 Task: Filter jobs by Chennai location.
Action: Mouse moved to (263, 115)
Screenshot: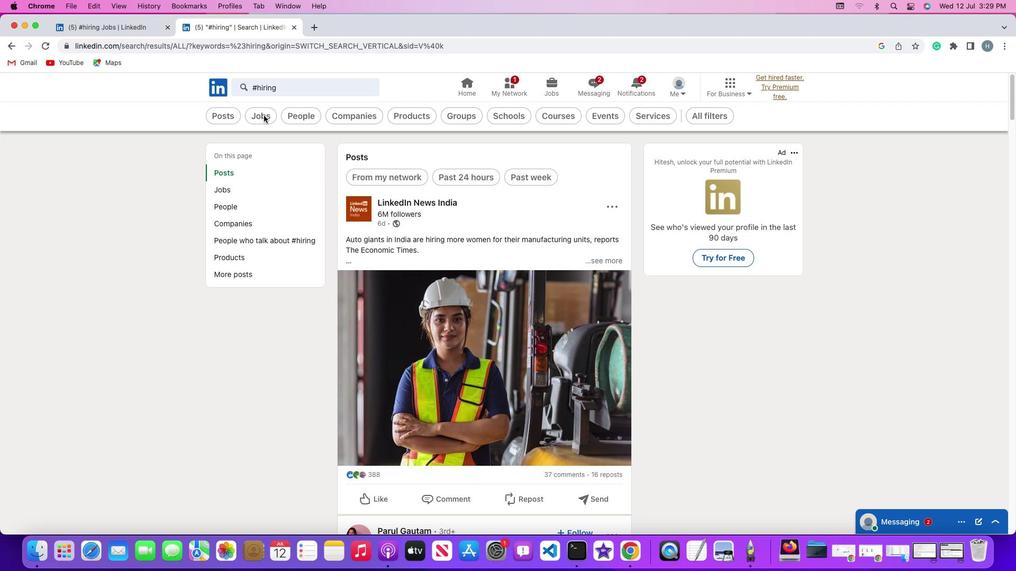 
Action: Mouse pressed left at (263, 115)
Screenshot: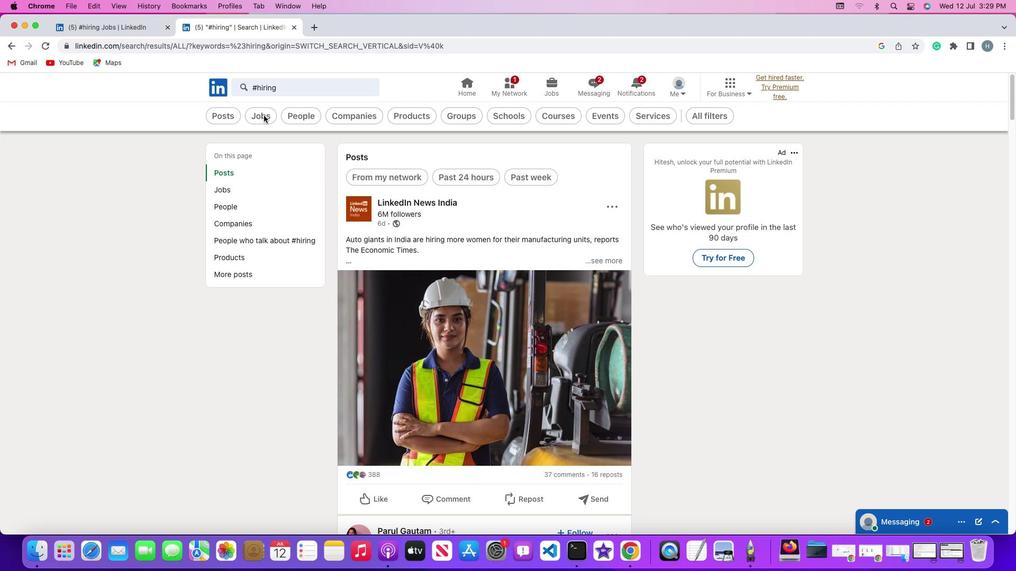 
Action: Mouse moved to (264, 115)
Screenshot: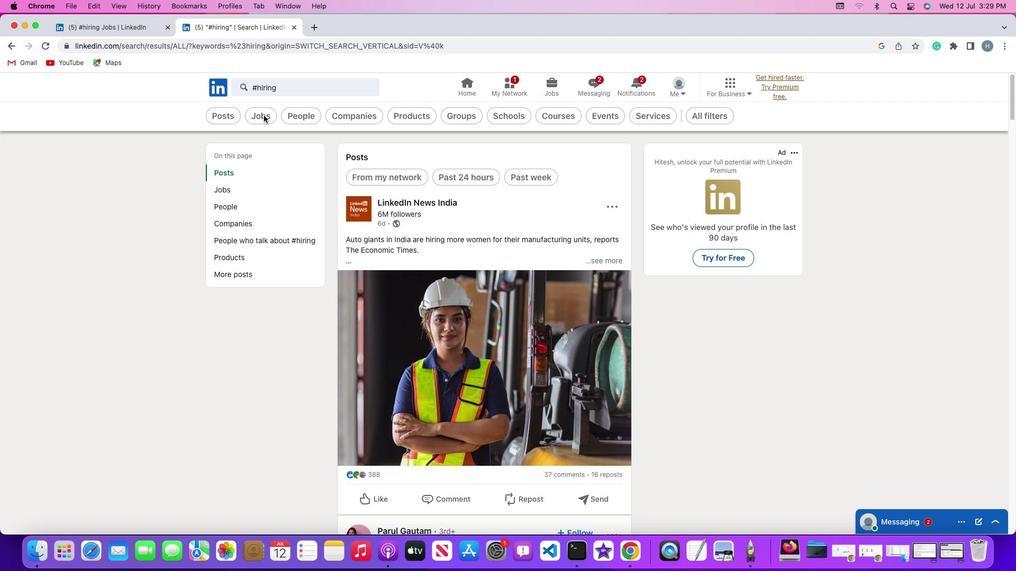 
Action: Mouse pressed left at (264, 115)
Screenshot: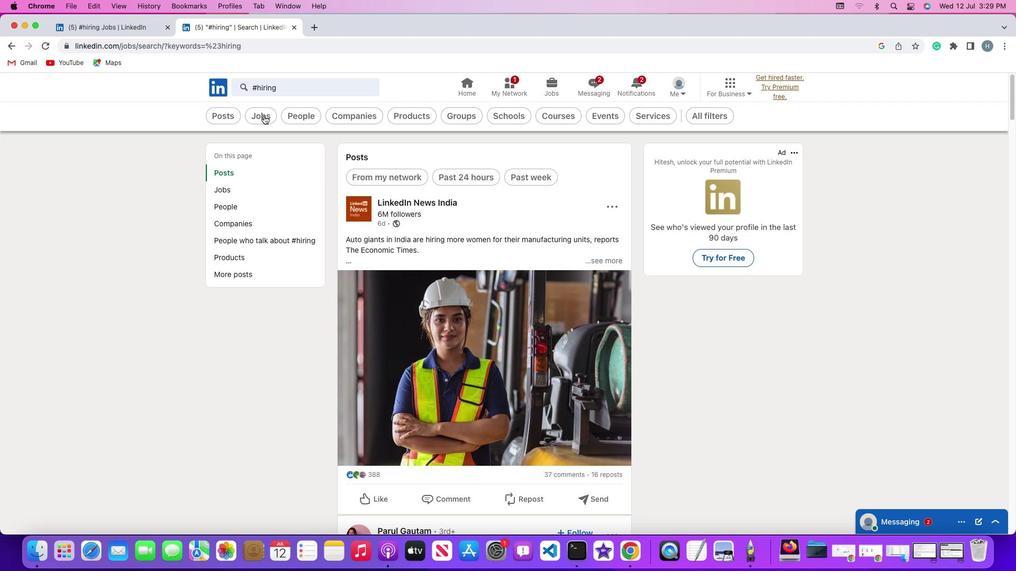 
Action: Mouse moved to (734, 116)
Screenshot: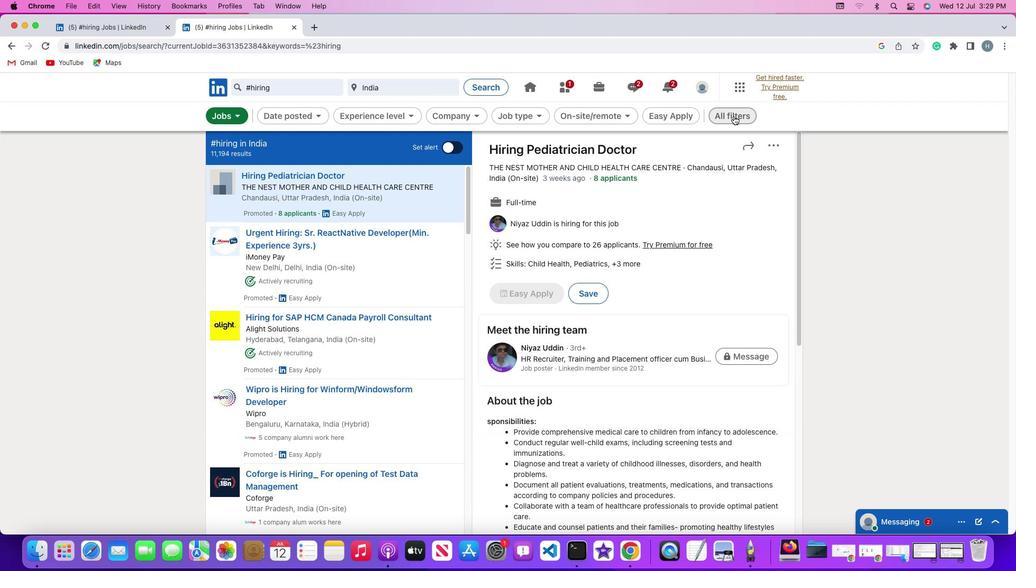 
Action: Mouse pressed left at (734, 116)
Screenshot: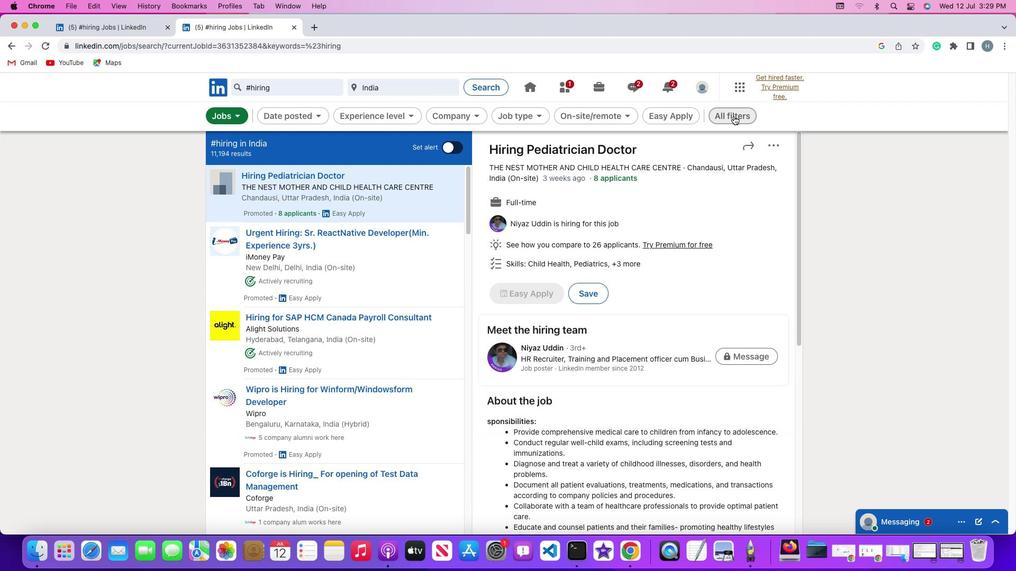 
Action: Mouse moved to (841, 374)
Screenshot: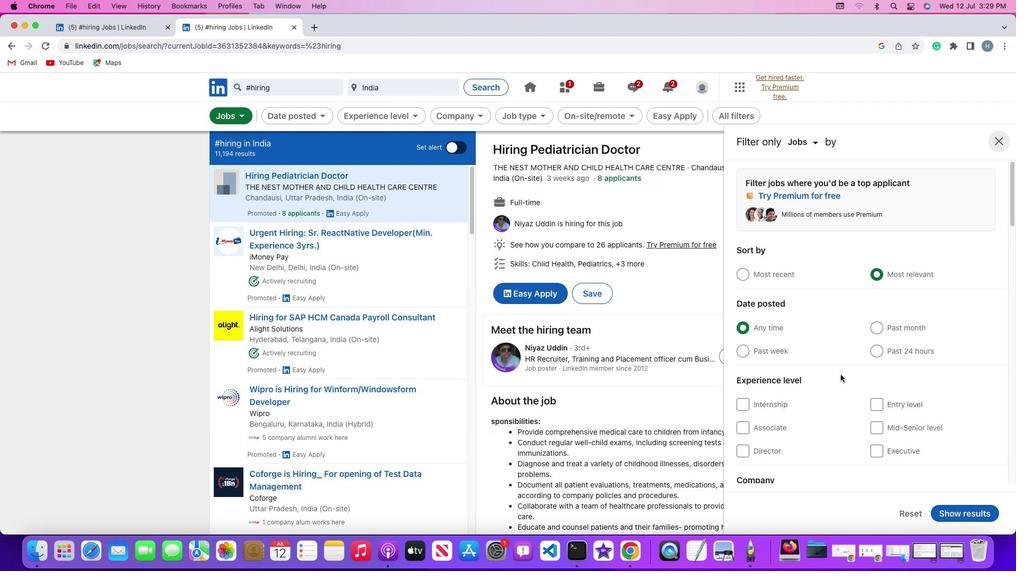 
Action: Mouse scrolled (841, 374) with delta (0, 0)
Screenshot: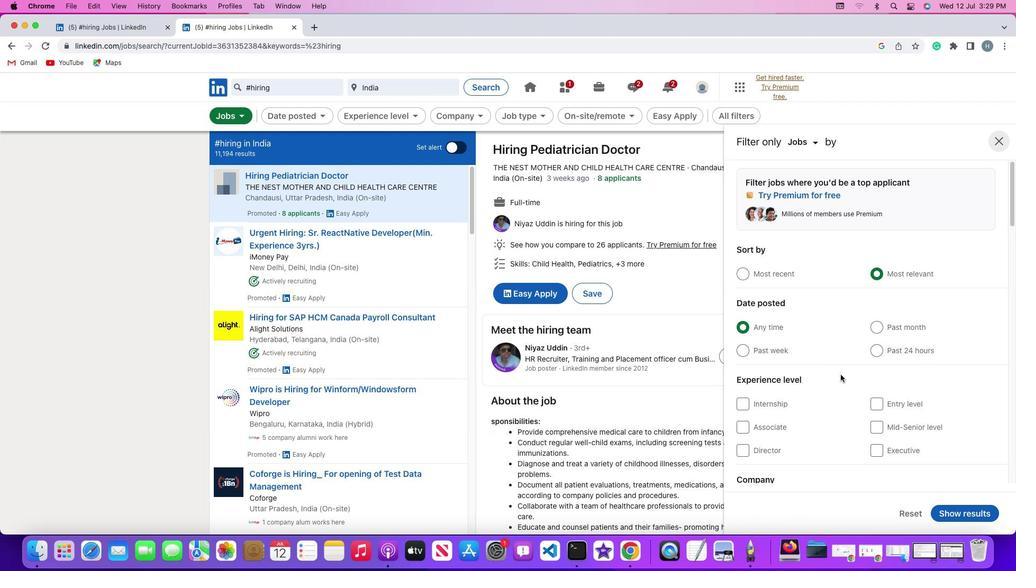 
Action: Mouse scrolled (841, 374) with delta (0, 0)
Screenshot: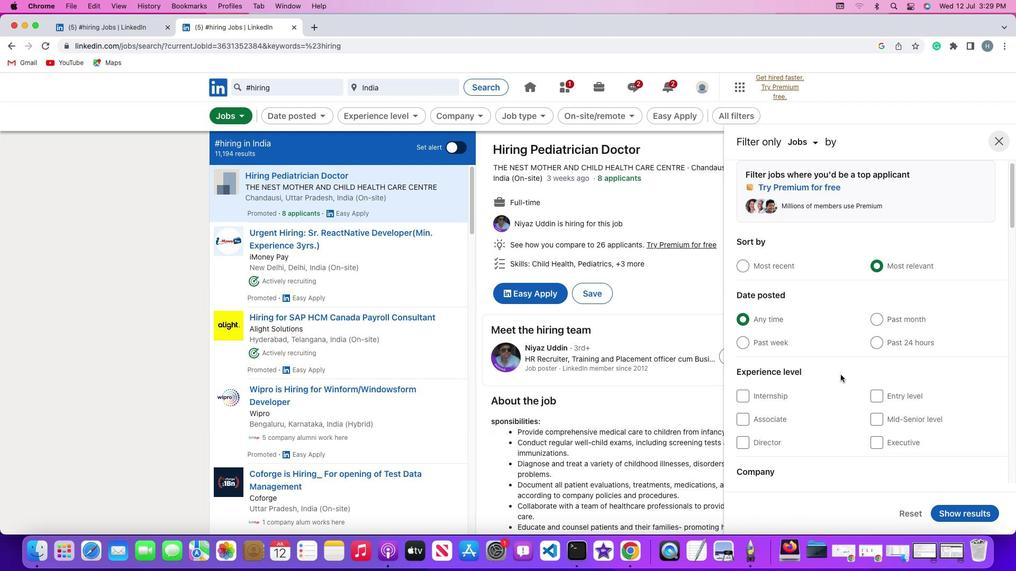 
Action: Mouse scrolled (841, 374) with delta (0, -1)
Screenshot: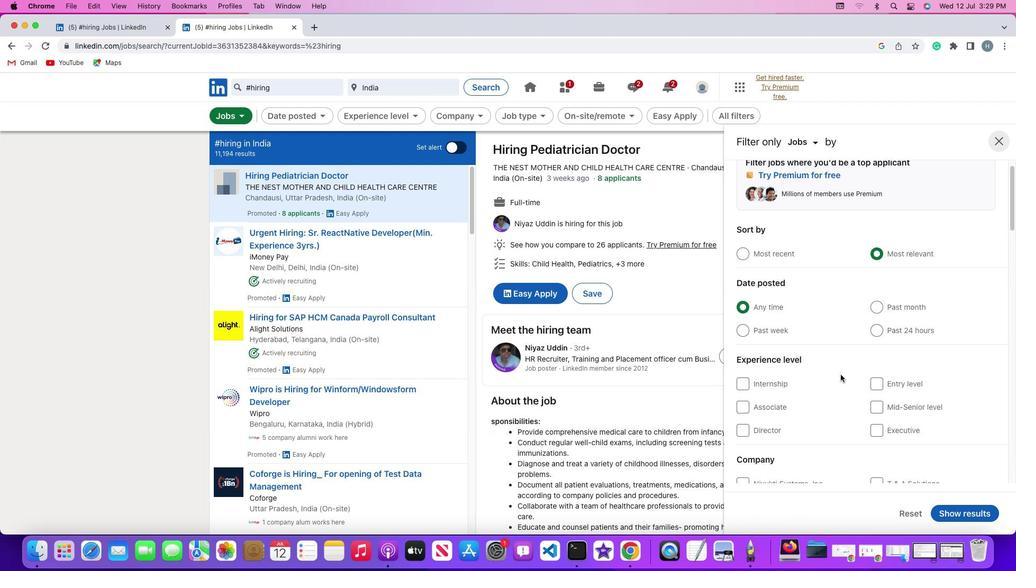 
Action: Mouse moved to (841, 374)
Screenshot: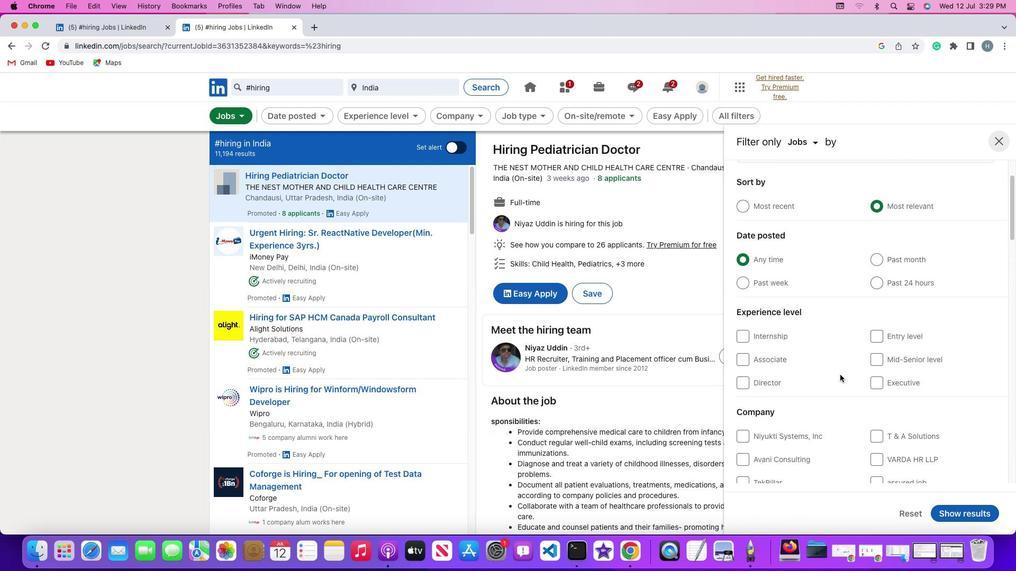 
Action: Mouse scrolled (841, 374) with delta (0, 0)
Screenshot: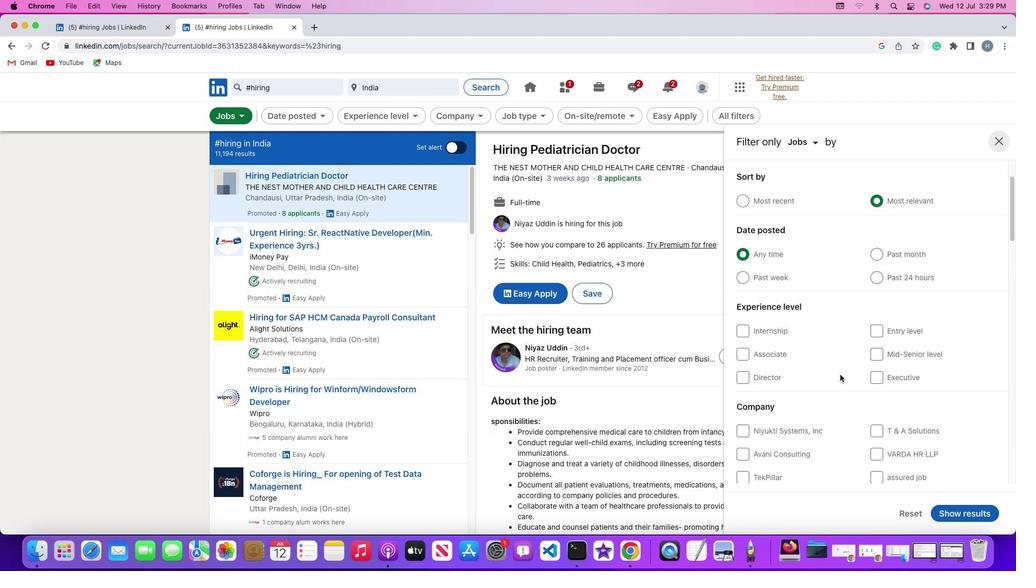 
Action: Mouse scrolled (841, 374) with delta (0, 0)
Screenshot: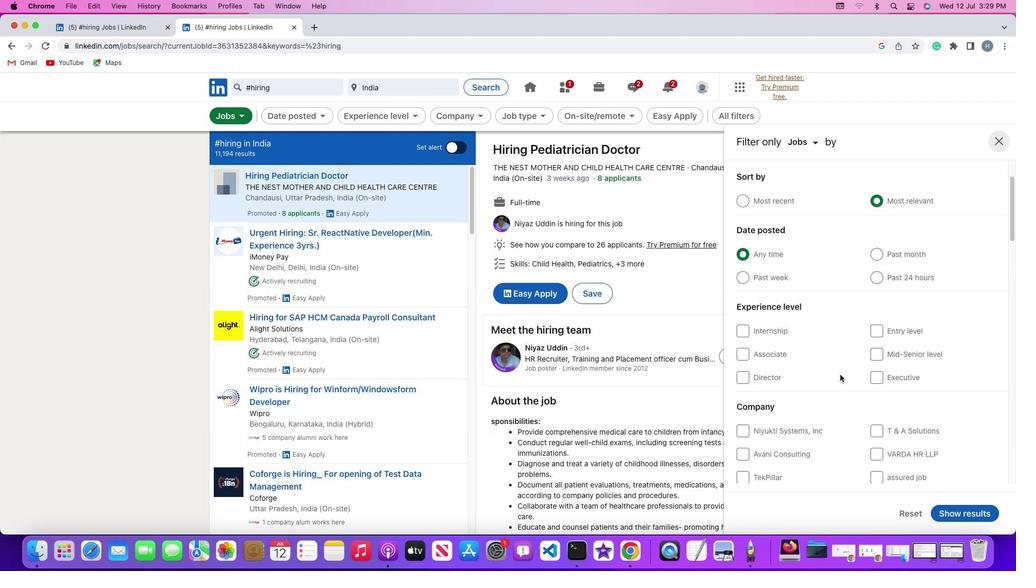 
Action: Mouse scrolled (841, 374) with delta (0, -1)
Screenshot: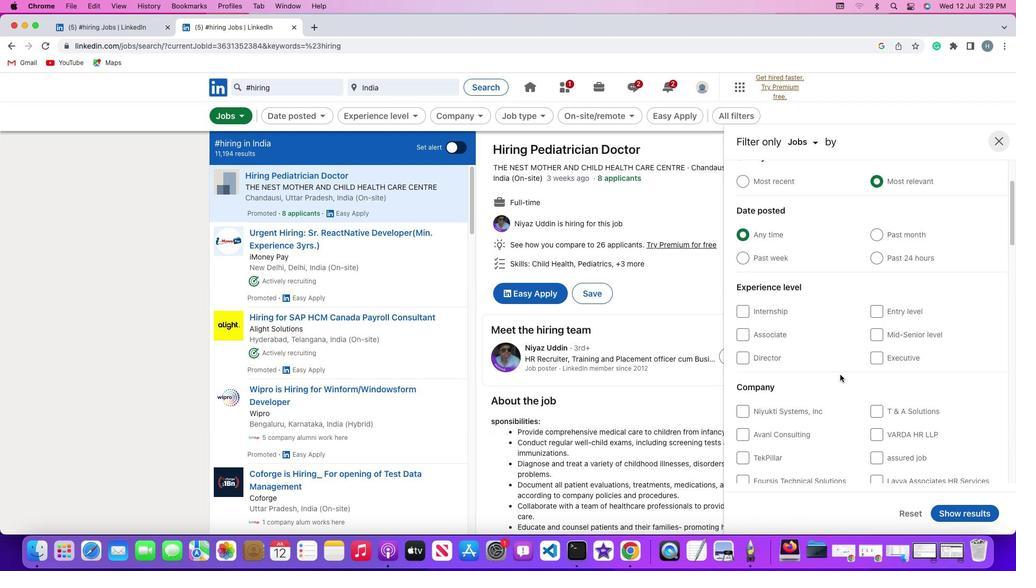 
Action: Mouse scrolled (841, 374) with delta (0, -2)
Screenshot: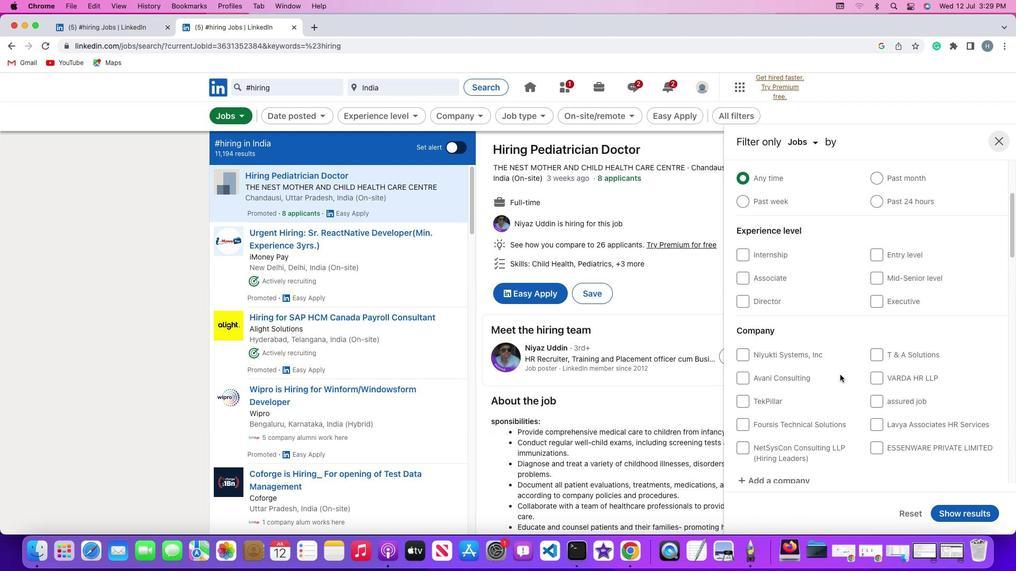 
Action: Mouse scrolled (841, 374) with delta (0, 0)
Screenshot: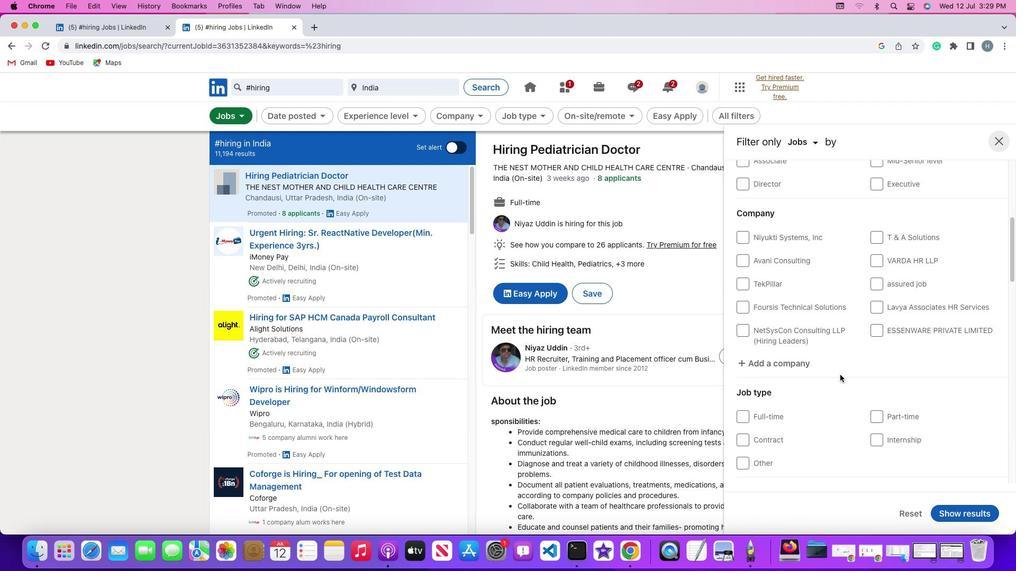 
Action: Mouse scrolled (841, 374) with delta (0, 0)
Screenshot: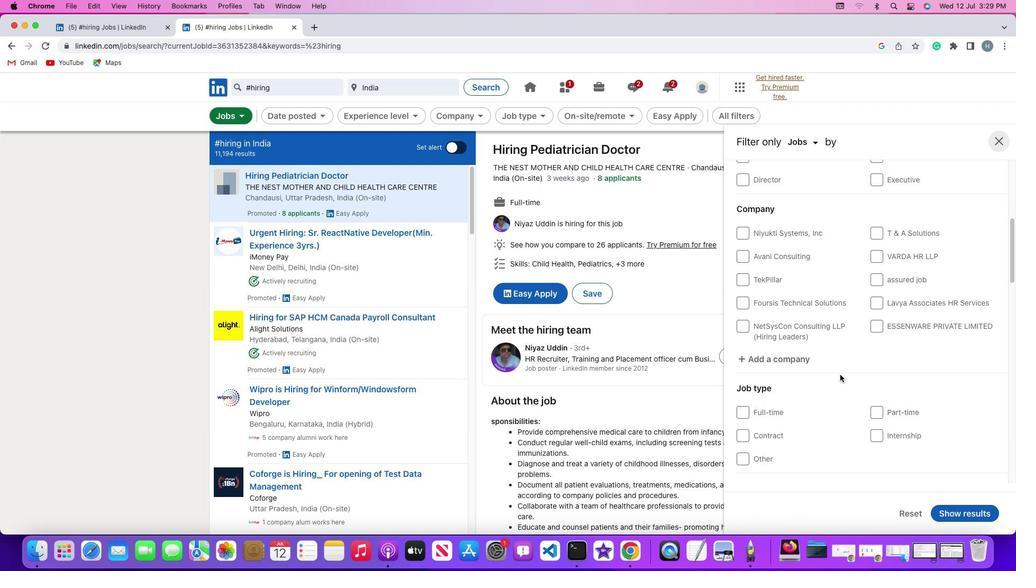 
Action: Mouse scrolled (841, 374) with delta (0, -1)
Screenshot: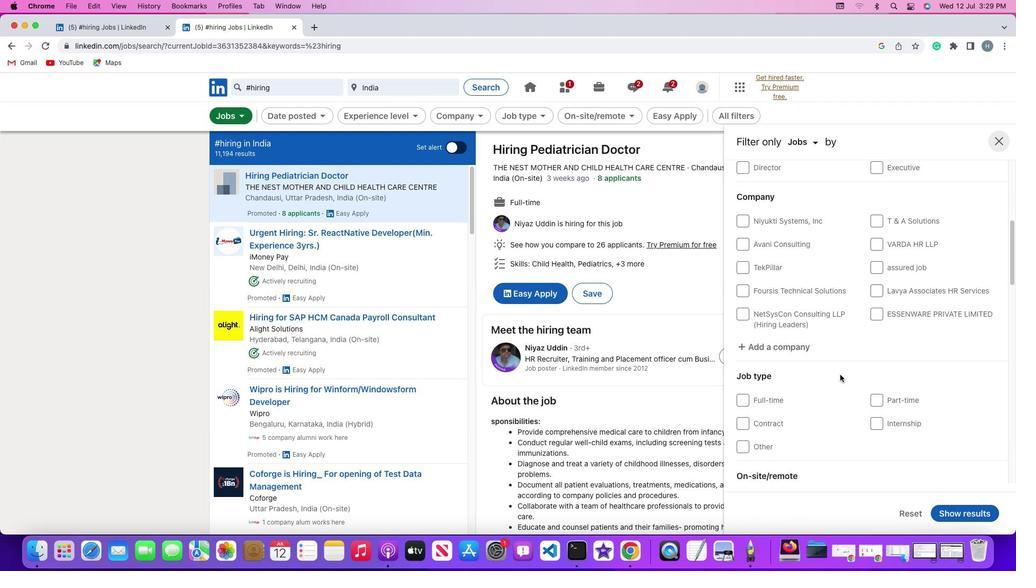 
Action: Mouse scrolled (841, 374) with delta (0, -2)
Screenshot: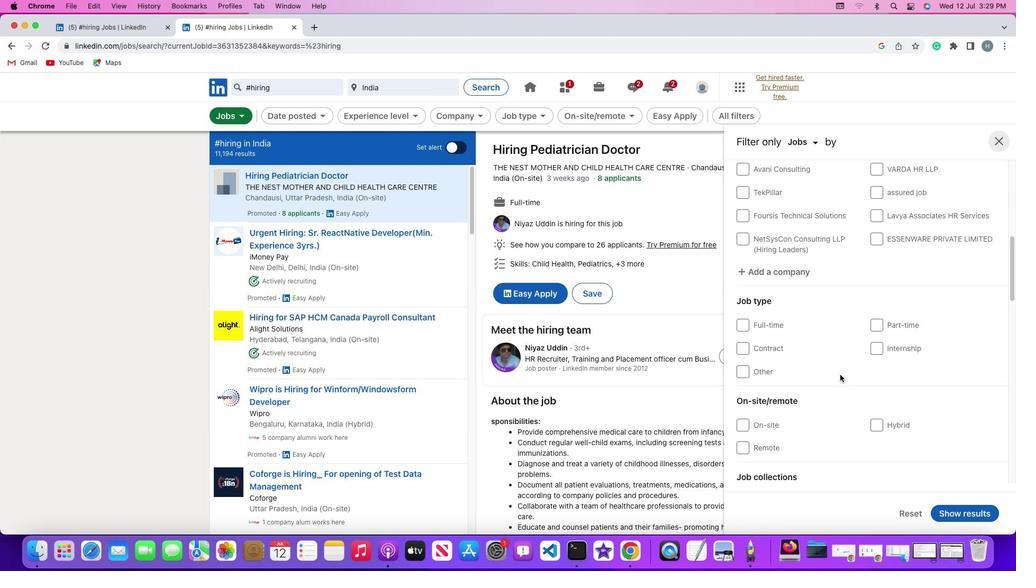 
Action: Mouse moved to (830, 379)
Screenshot: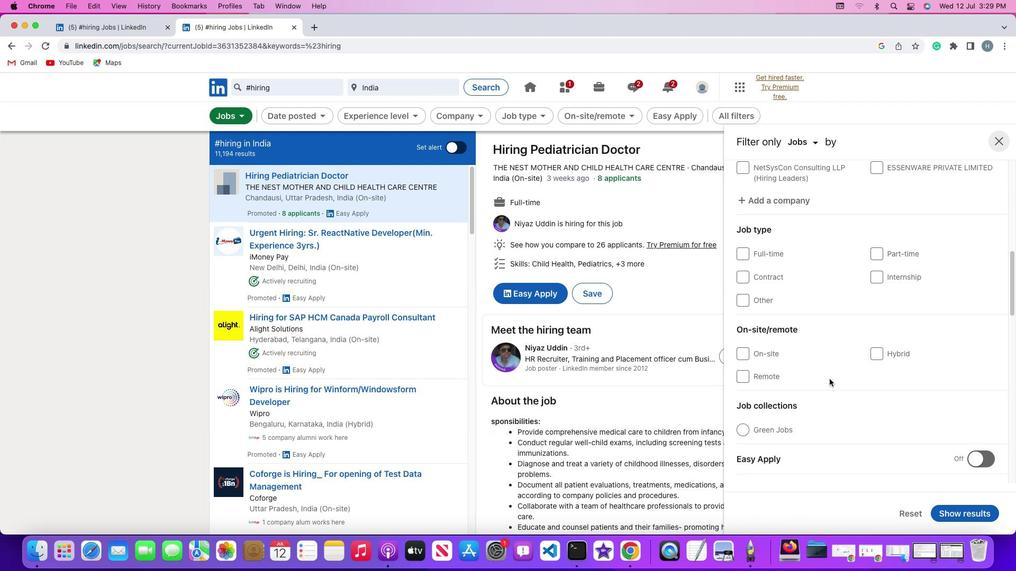 
Action: Mouse scrolled (830, 379) with delta (0, 0)
Screenshot: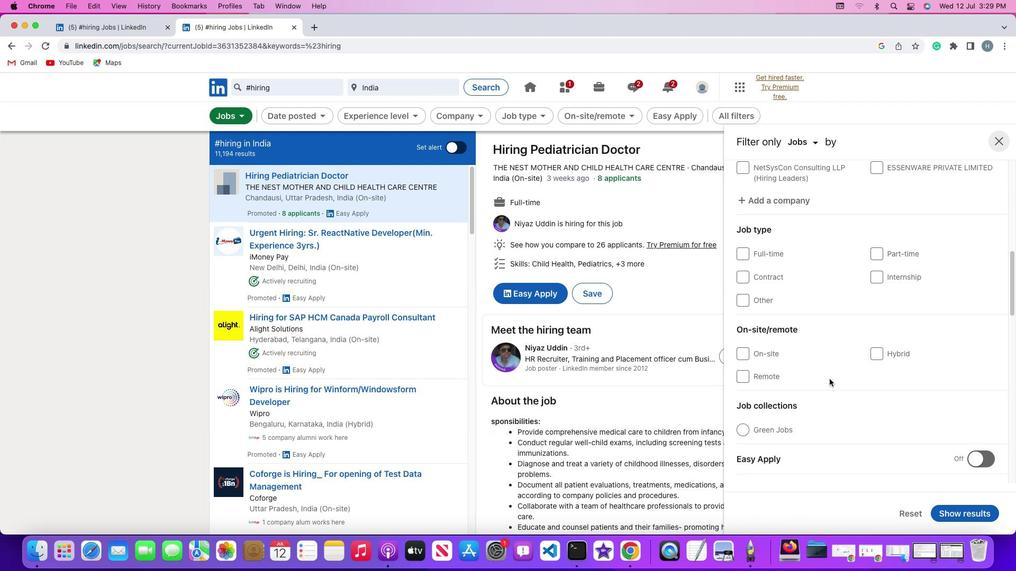 
Action: Mouse scrolled (830, 379) with delta (0, 0)
Screenshot: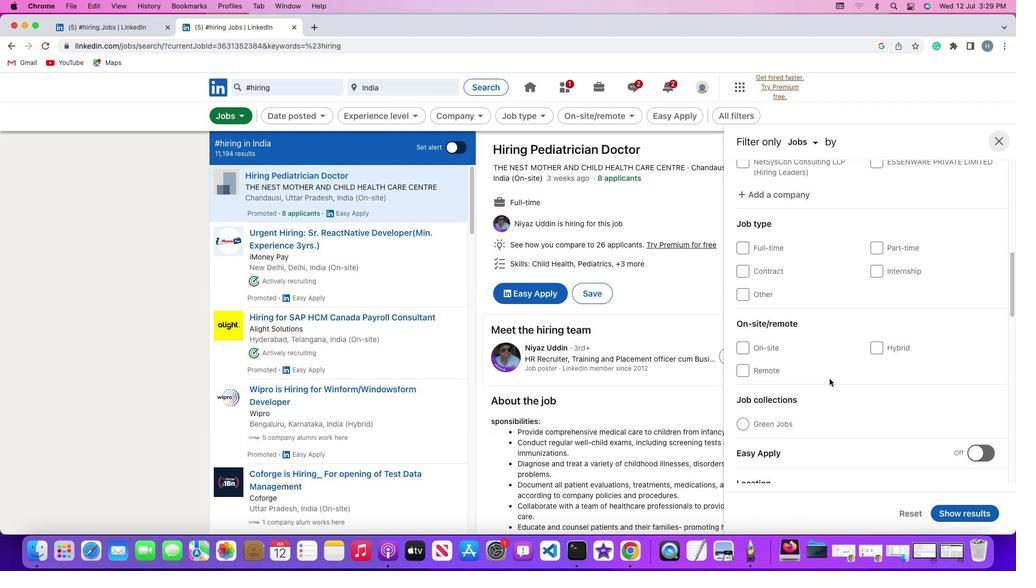 
Action: Mouse moved to (830, 379)
Screenshot: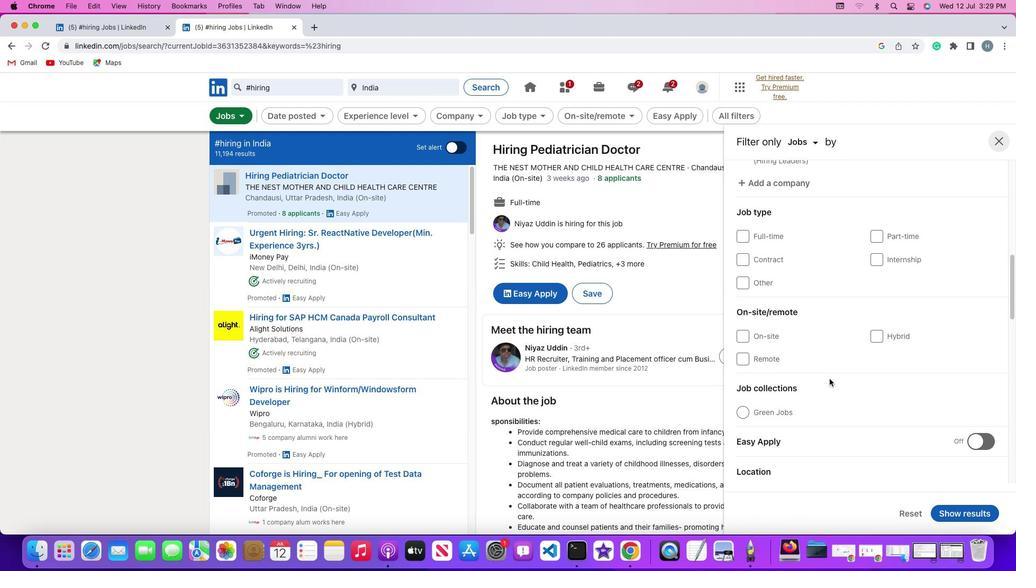 
Action: Mouse scrolled (830, 379) with delta (0, -1)
Screenshot: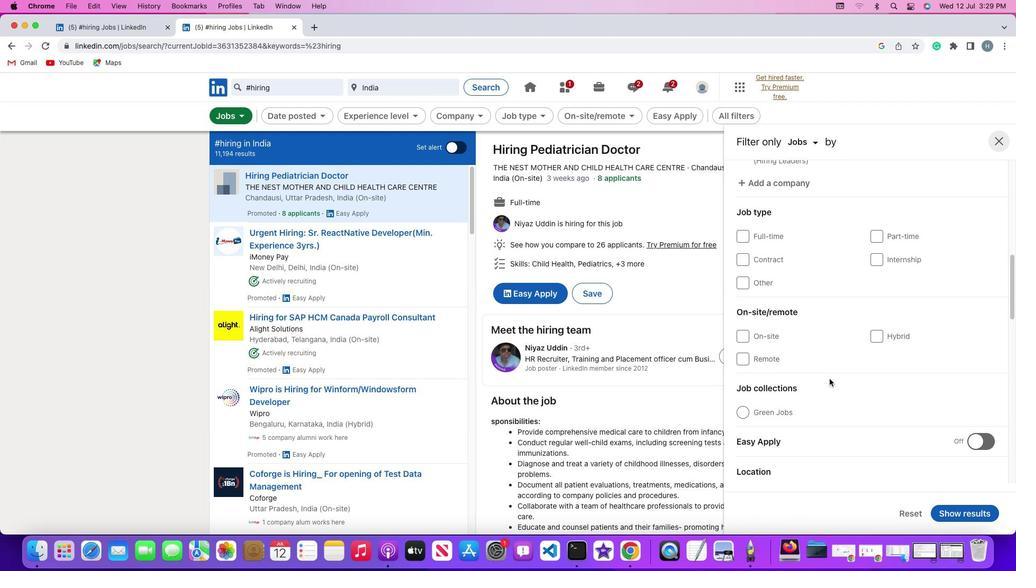 
Action: Mouse scrolled (830, 379) with delta (0, -1)
Screenshot: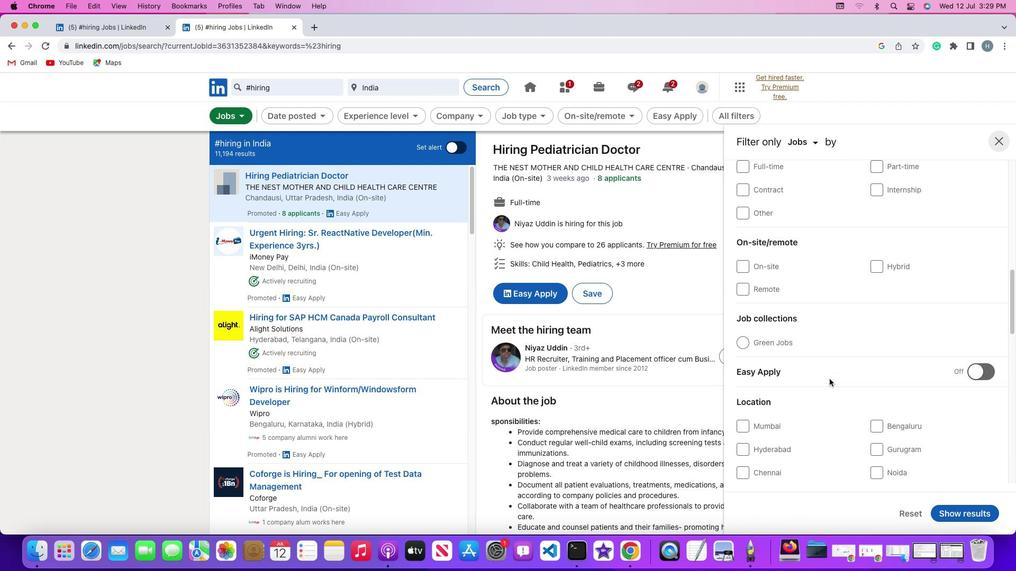 
Action: Mouse moved to (828, 379)
Screenshot: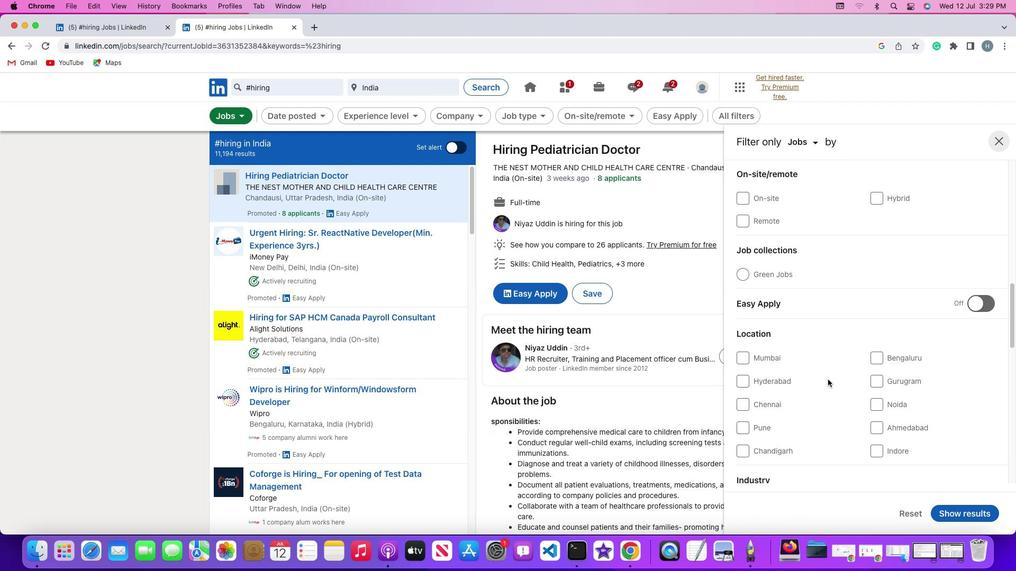 
Action: Mouse scrolled (828, 379) with delta (0, 0)
Screenshot: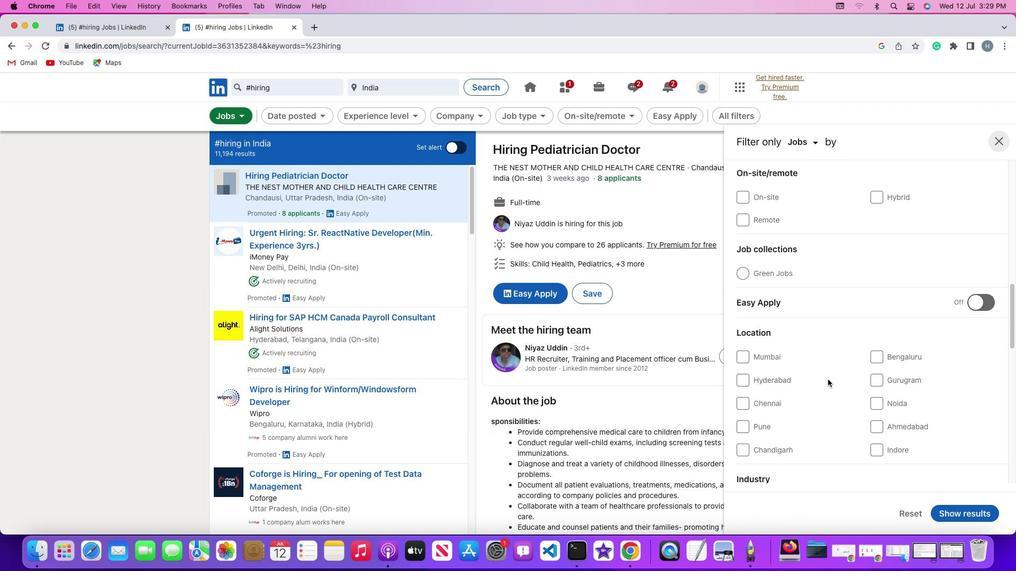 
Action: Mouse scrolled (828, 379) with delta (0, 0)
Screenshot: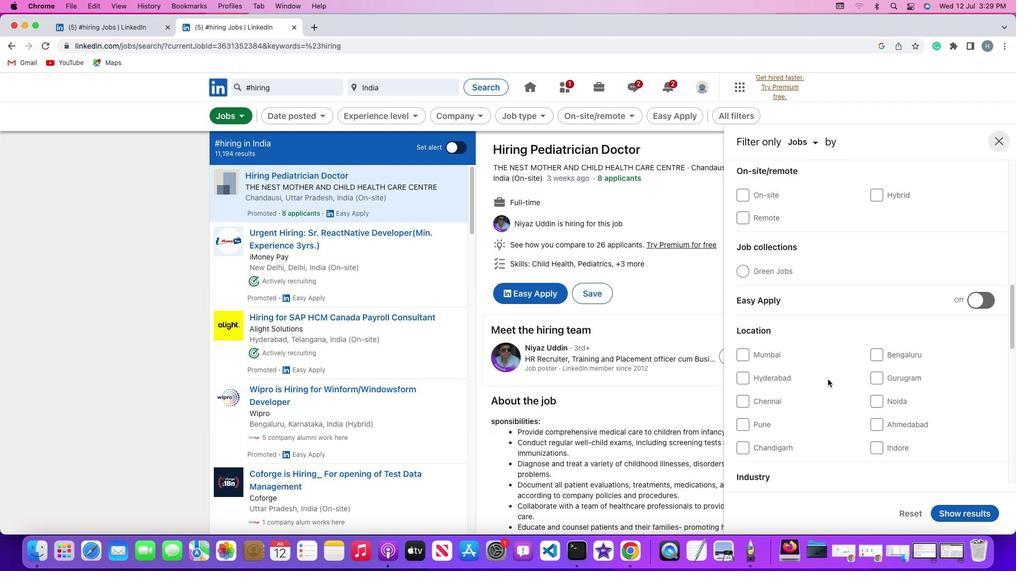 
Action: Mouse scrolled (828, 379) with delta (0, 0)
Screenshot: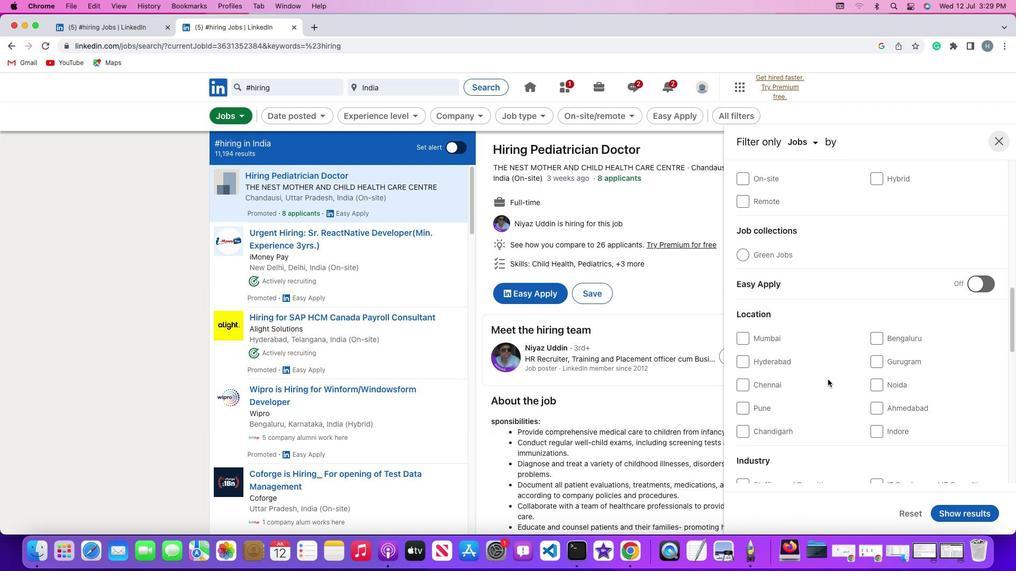 
Action: Mouse scrolled (828, 379) with delta (0, 0)
Screenshot: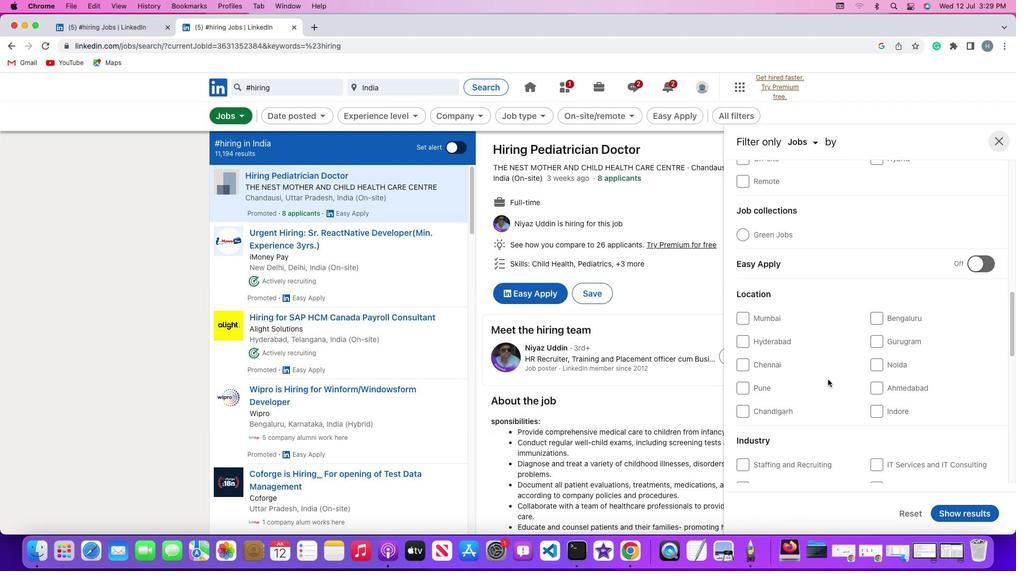
Action: Mouse scrolled (828, 379) with delta (0, 0)
Screenshot: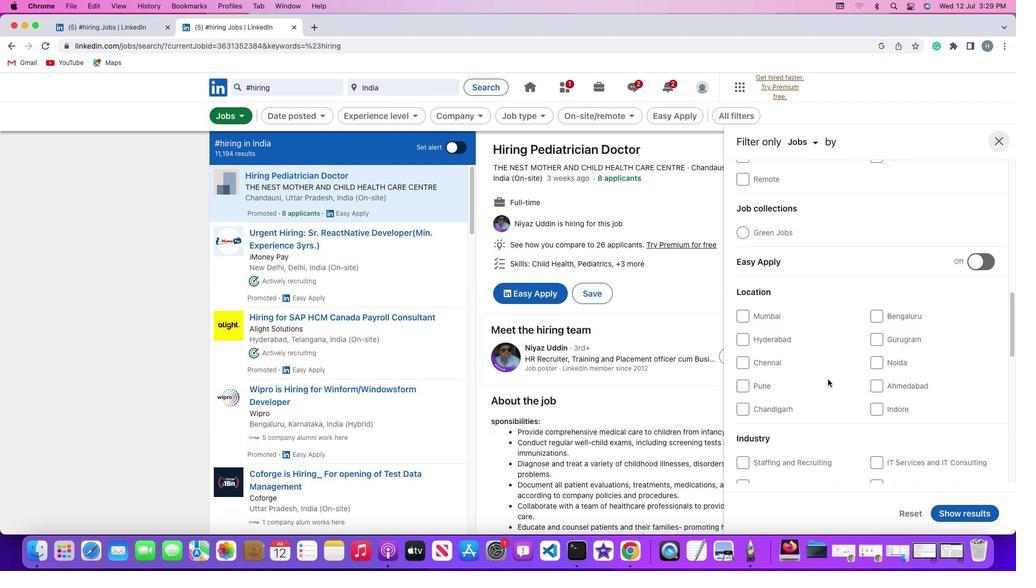 
Action: Mouse moved to (747, 352)
Screenshot: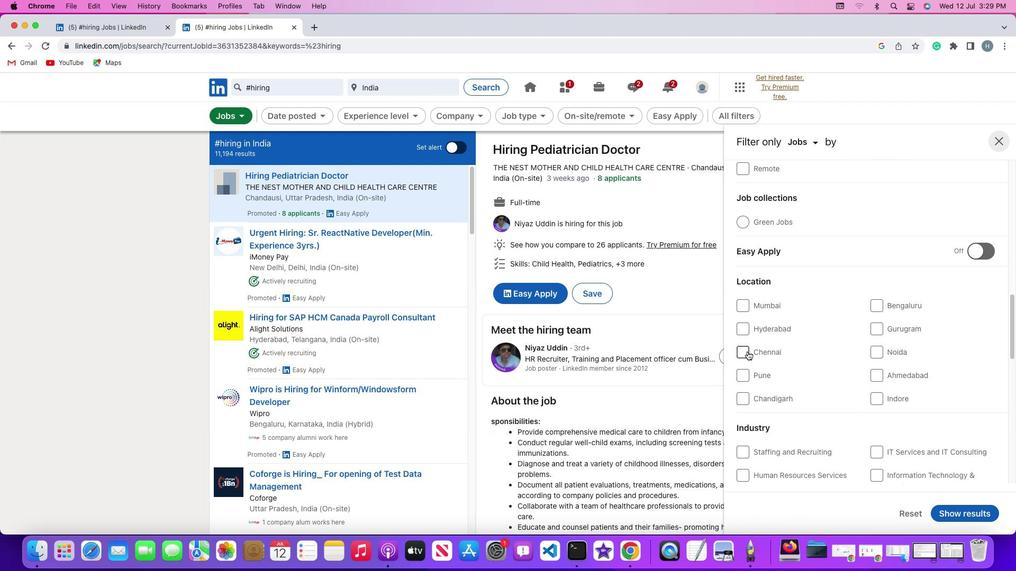 
Action: Mouse pressed left at (747, 352)
Screenshot: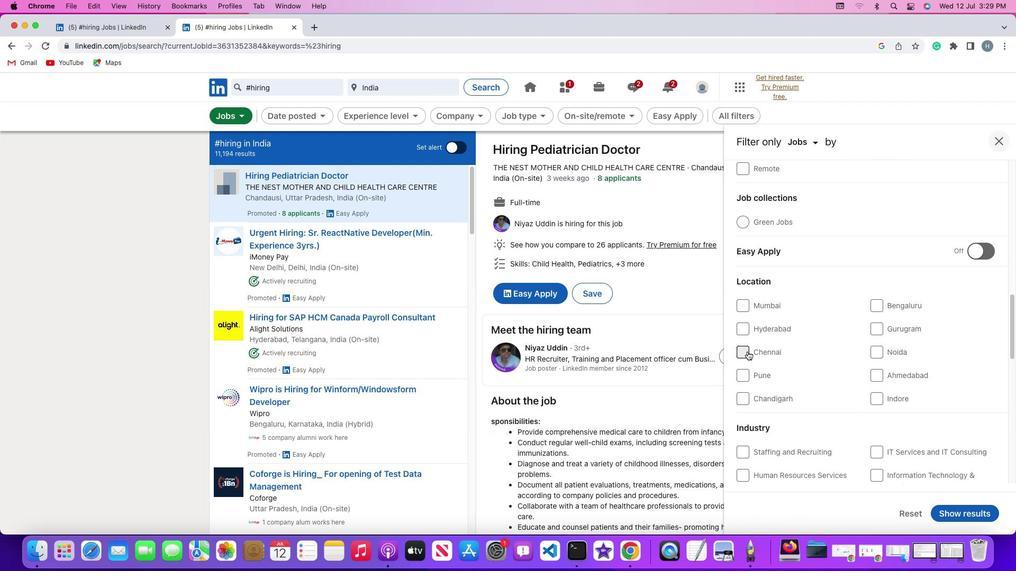 
Action: Mouse moved to (958, 513)
Screenshot: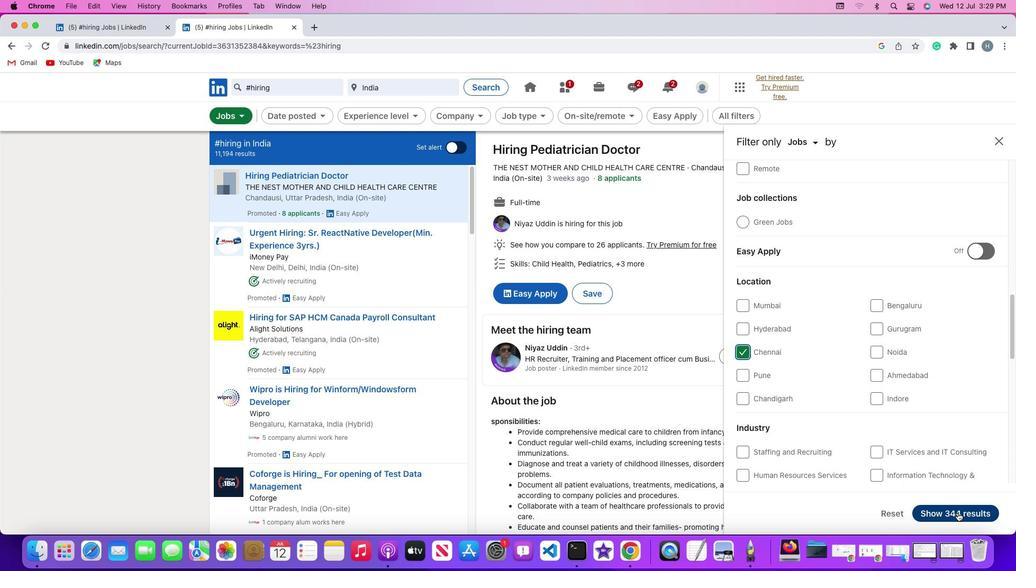 
Action: Mouse pressed left at (958, 513)
Screenshot: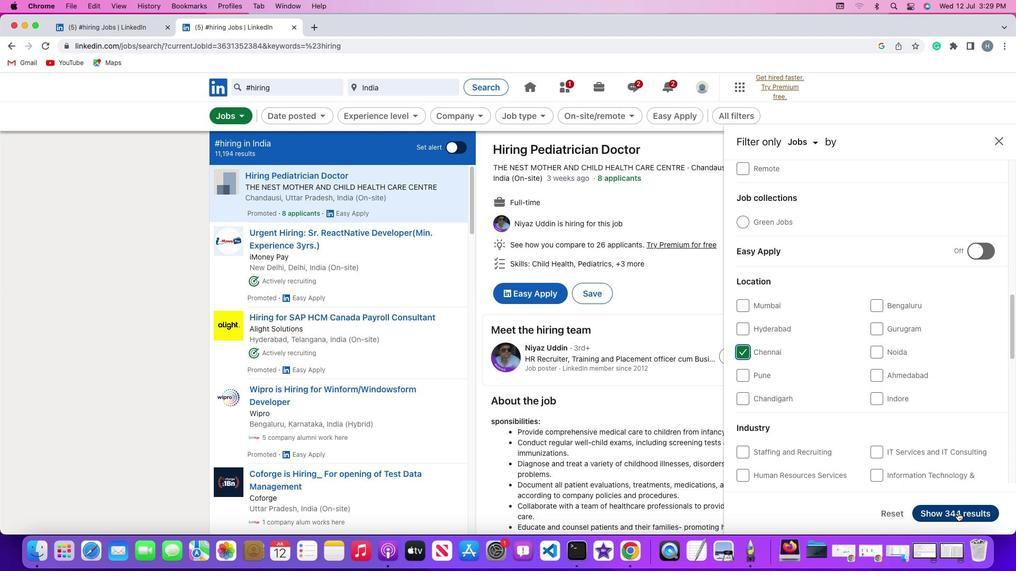 
Action: Mouse moved to (844, 308)
Screenshot: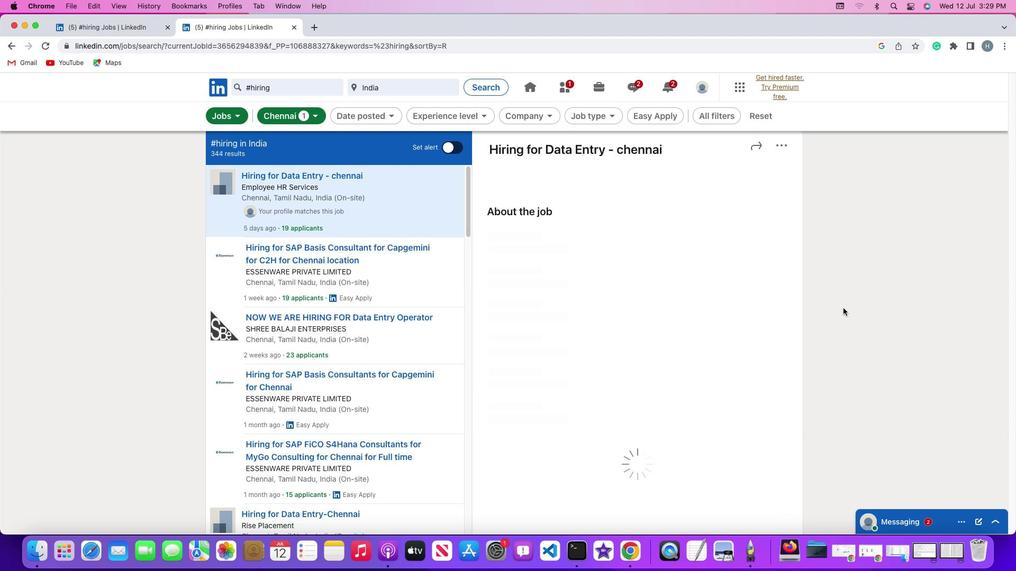 
